 Task: Start in the project TrendSetter the sprint 'Scope Sprint', with a duration of 2 weeks.
Action: Mouse moved to (239, 338)
Screenshot: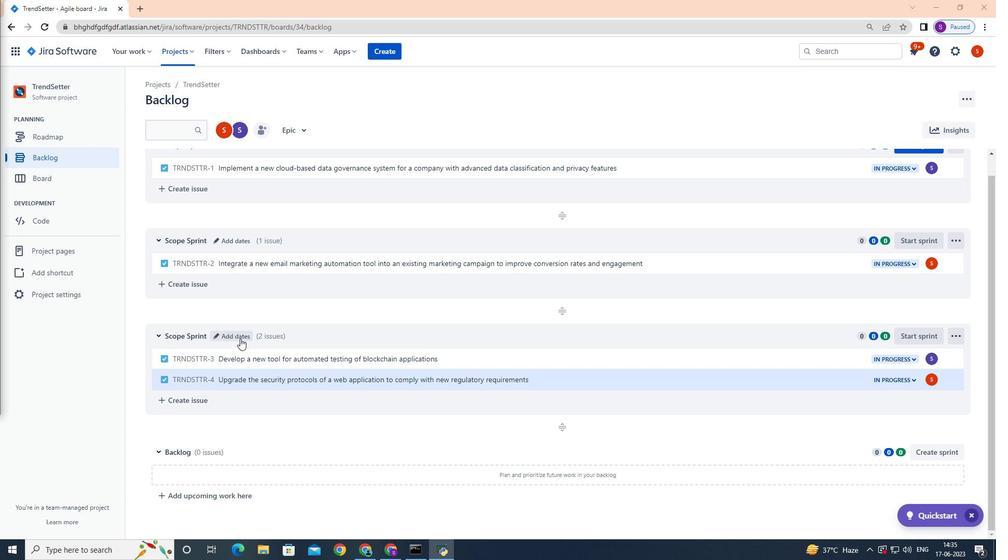 
Action: Mouse pressed left at (239, 338)
Screenshot: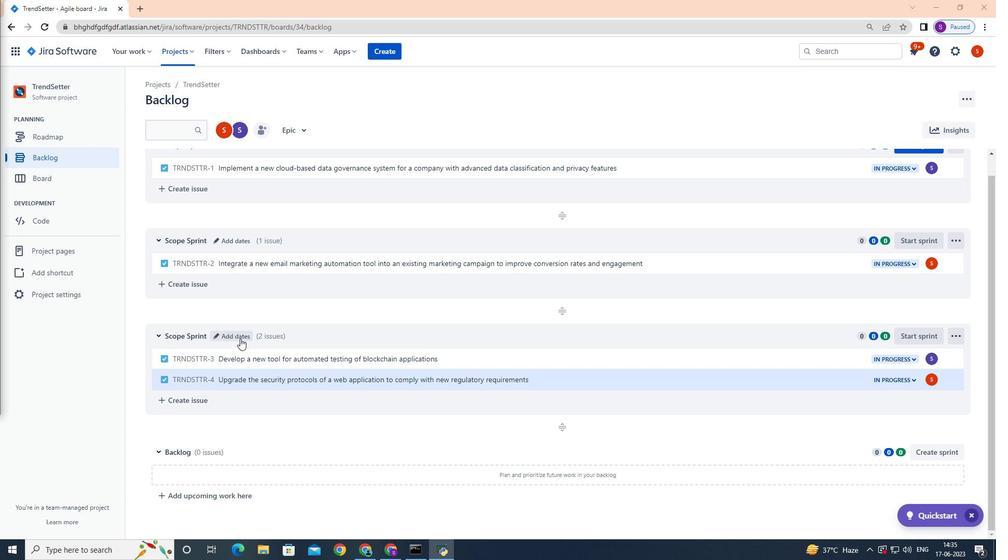 
Action: Mouse moved to (470, 165)
Screenshot: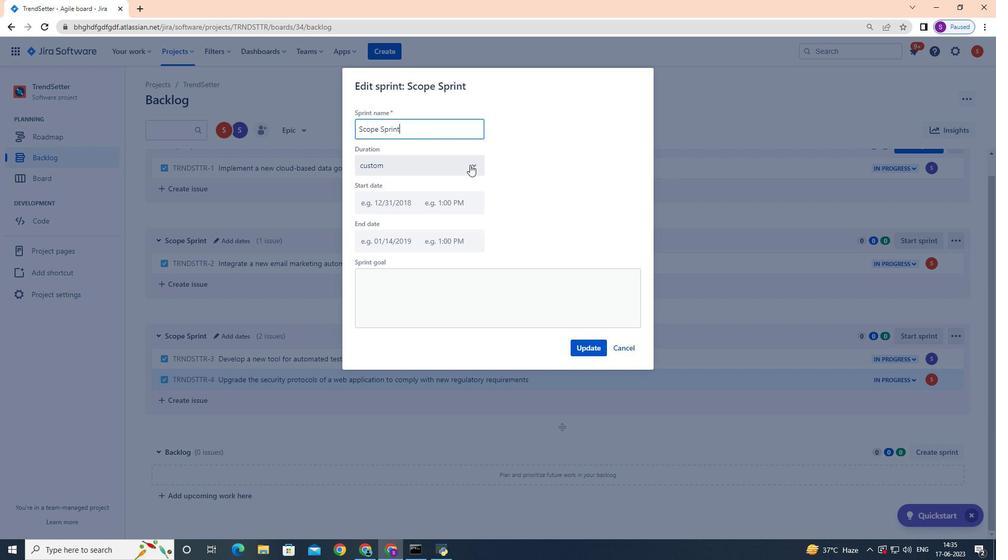 
Action: Mouse pressed left at (470, 165)
Screenshot: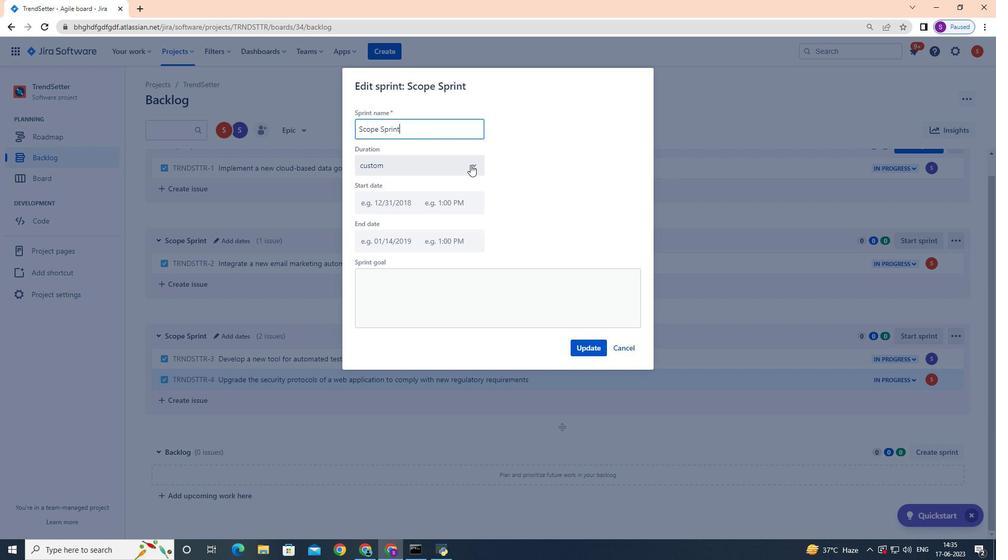 
Action: Mouse moved to (433, 210)
Screenshot: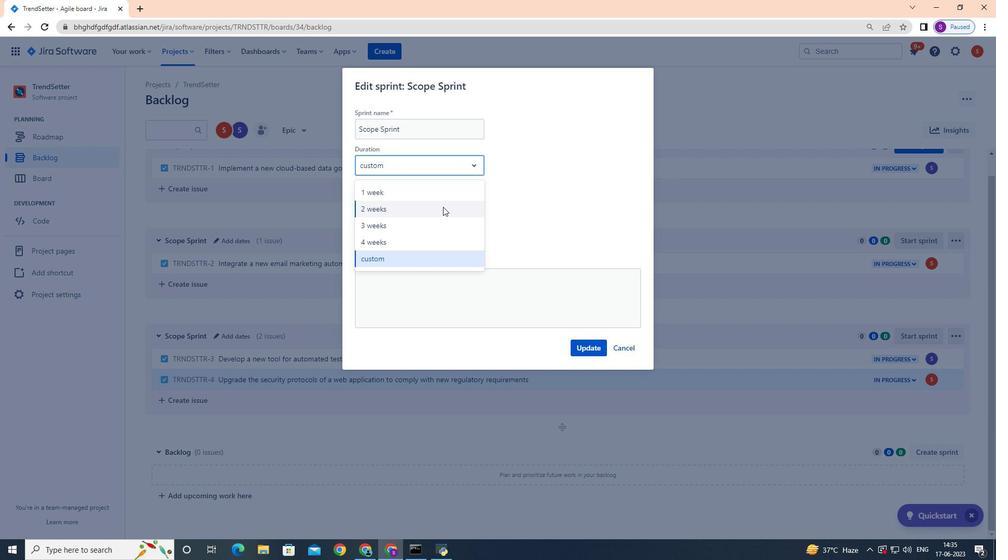 
Action: Mouse pressed left at (433, 210)
Screenshot: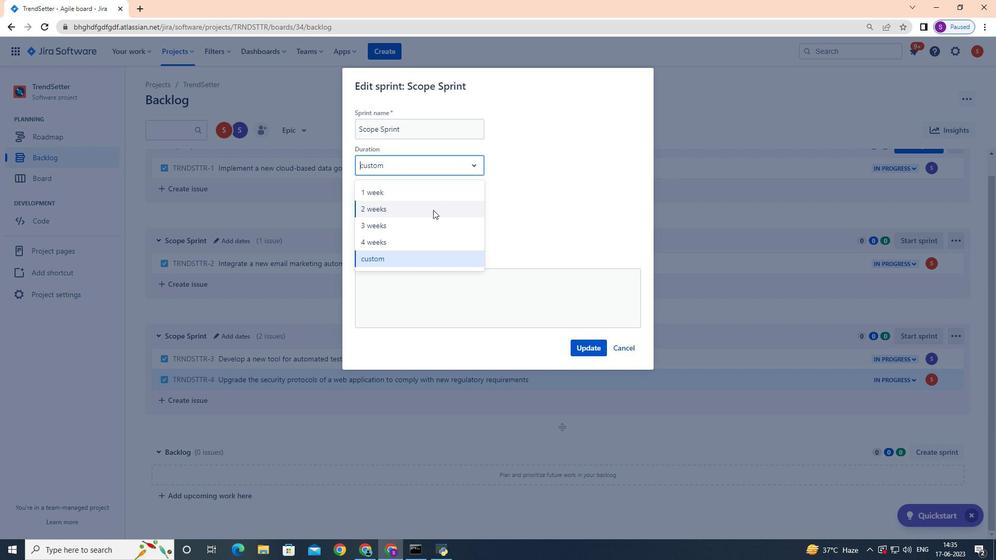 
Action: Mouse moved to (582, 349)
Screenshot: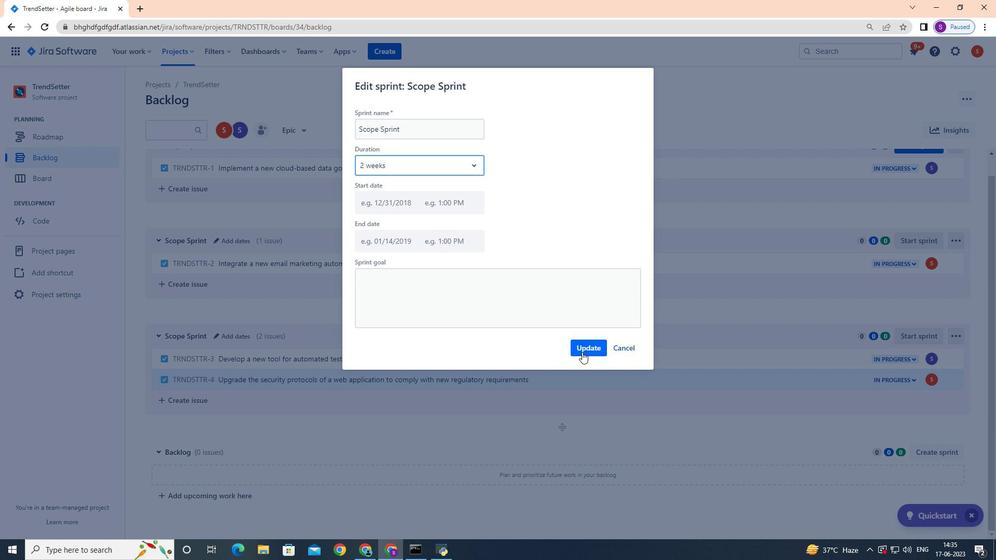 
Action: Mouse pressed left at (582, 349)
Screenshot: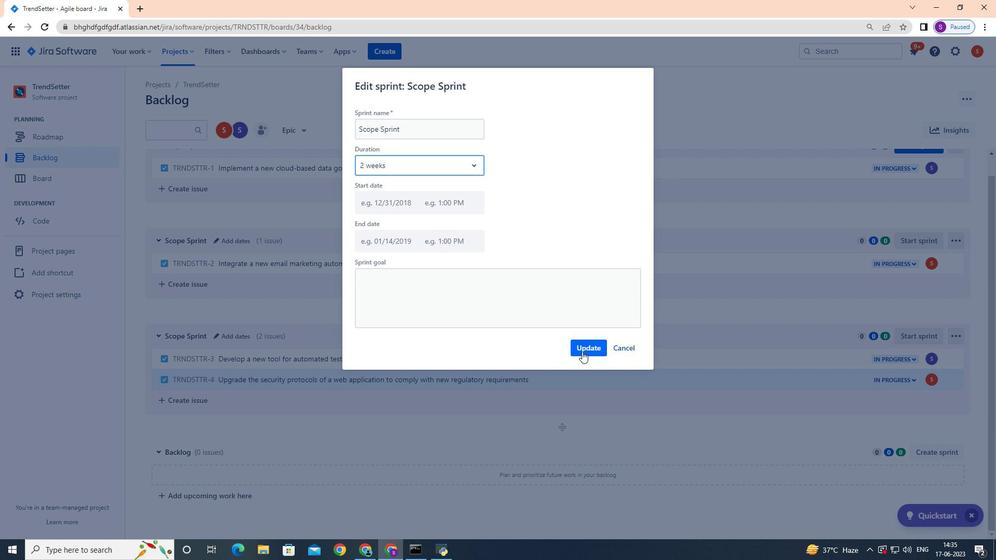 
Action: Mouse moved to (582, 349)
Screenshot: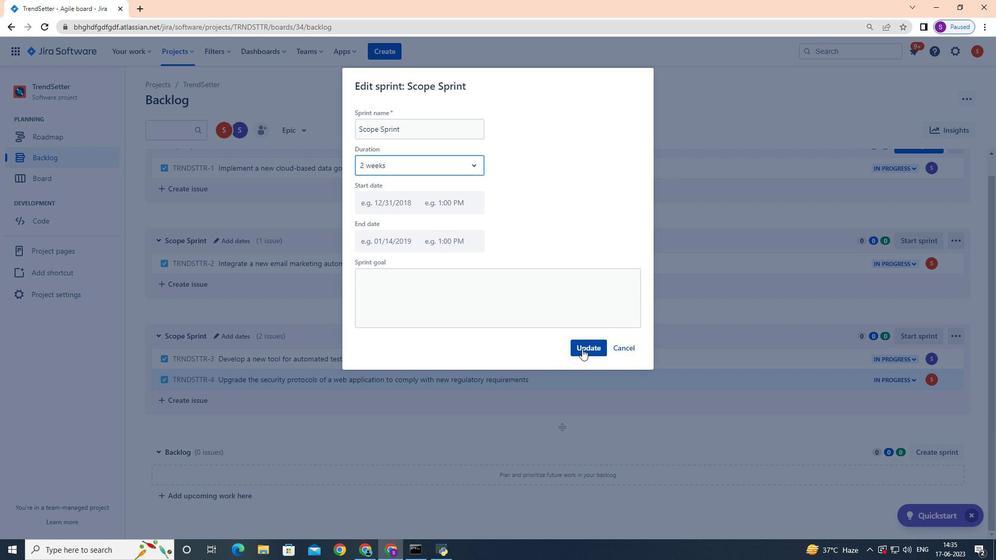 
